 Task: Assign in the project WiseTech the issue 'Upgrade the front-end framework of a web application to improve responsiveness and user interface design' to the sprint 'Gravity Assist'.
Action: Mouse moved to (172, 52)
Screenshot: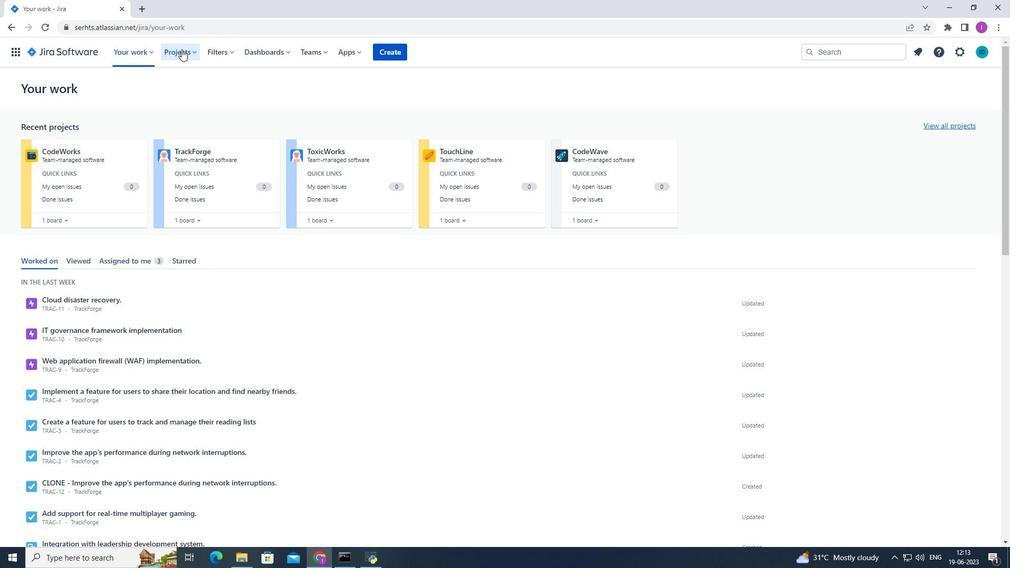 
Action: Mouse pressed left at (172, 52)
Screenshot: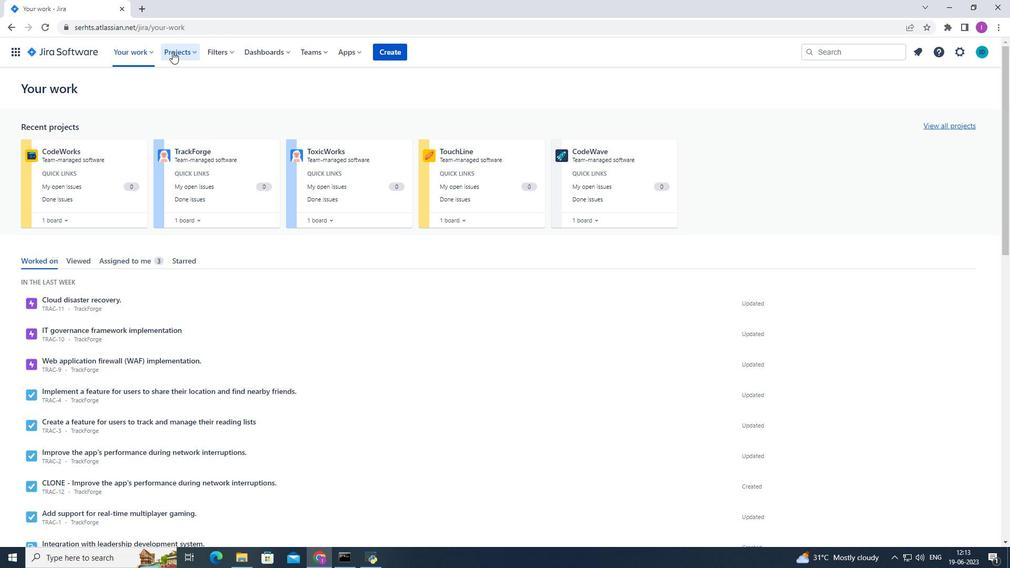 
Action: Mouse moved to (203, 104)
Screenshot: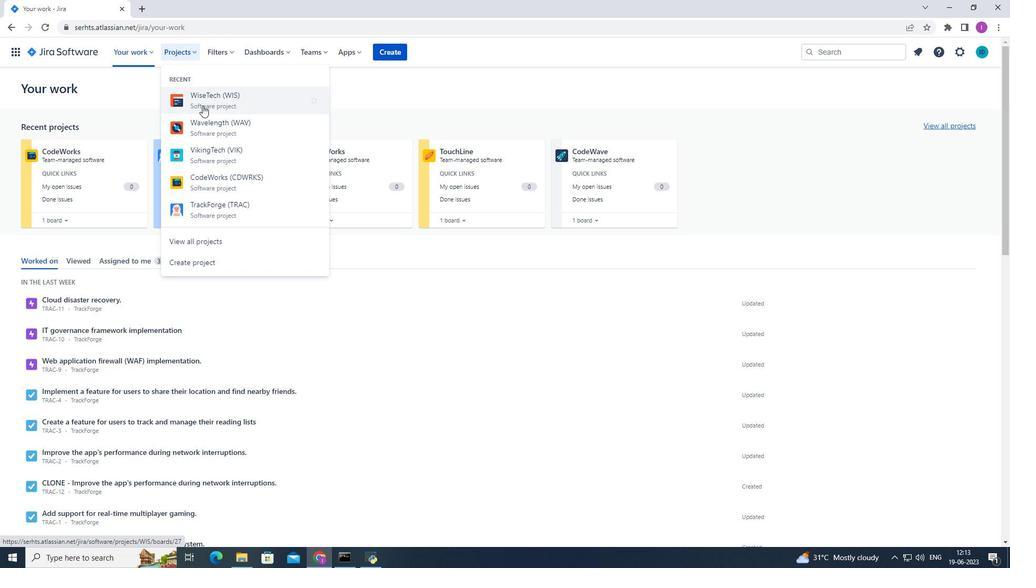 
Action: Mouse pressed left at (203, 104)
Screenshot: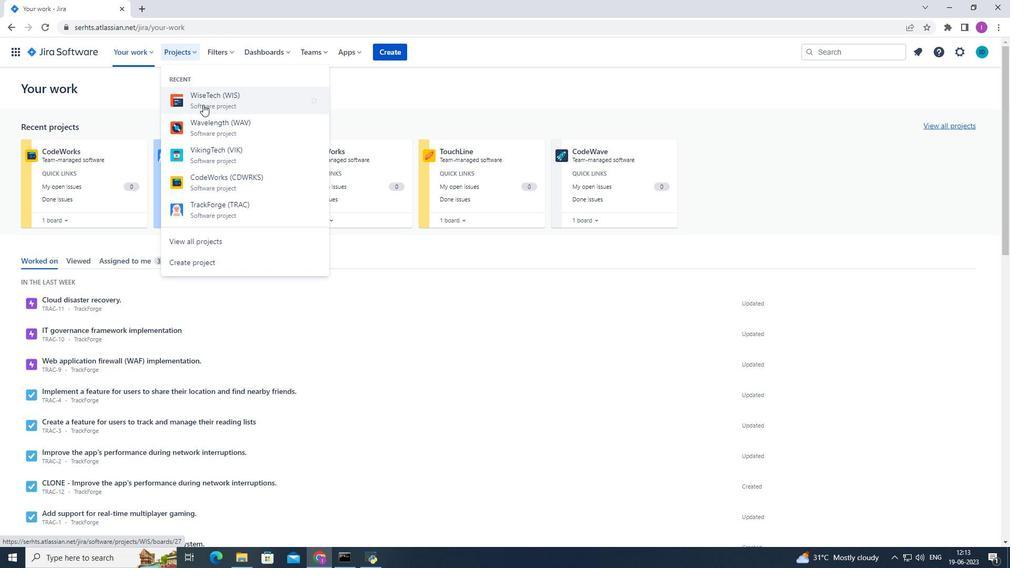 
Action: Mouse moved to (58, 164)
Screenshot: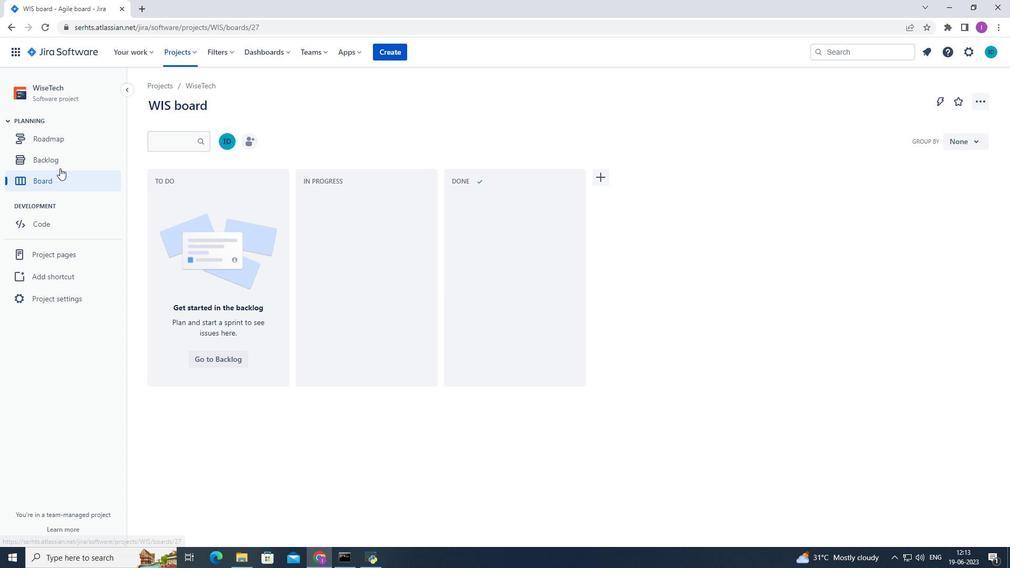 
Action: Mouse pressed left at (58, 164)
Screenshot: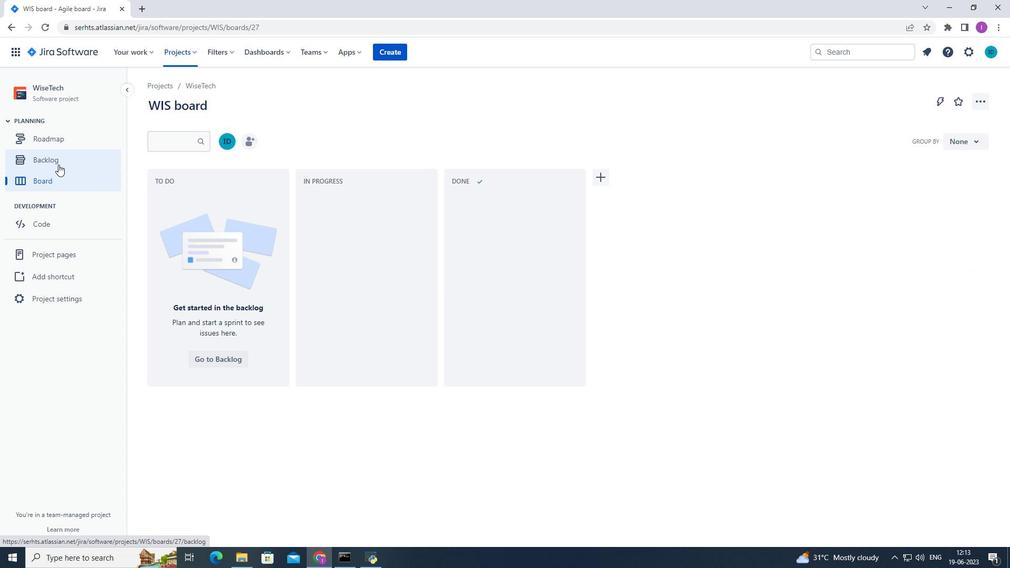 
Action: Mouse moved to (301, 343)
Screenshot: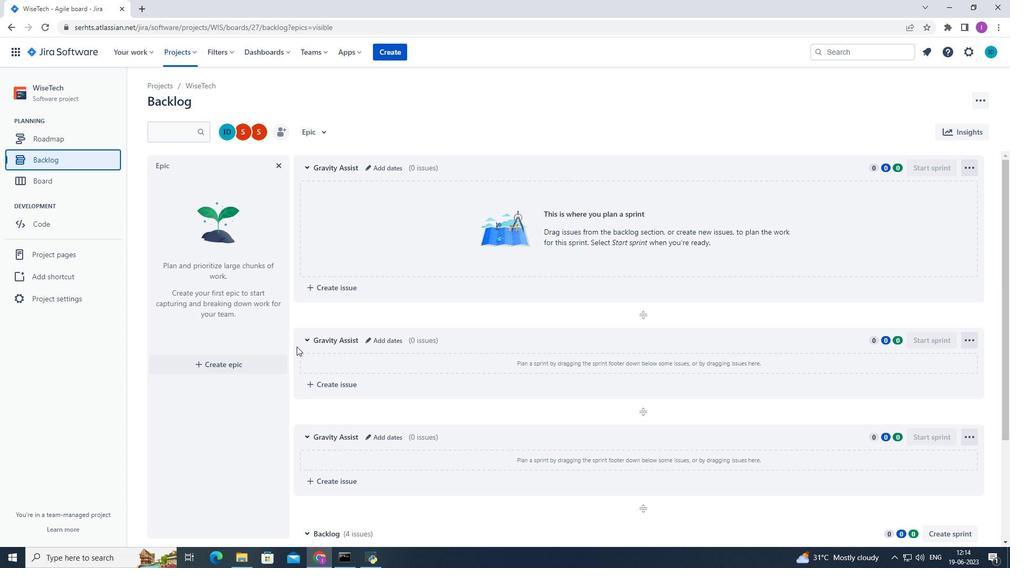 
Action: Mouse scrolled (301, 343) with delta (0, 0)
Screenshot: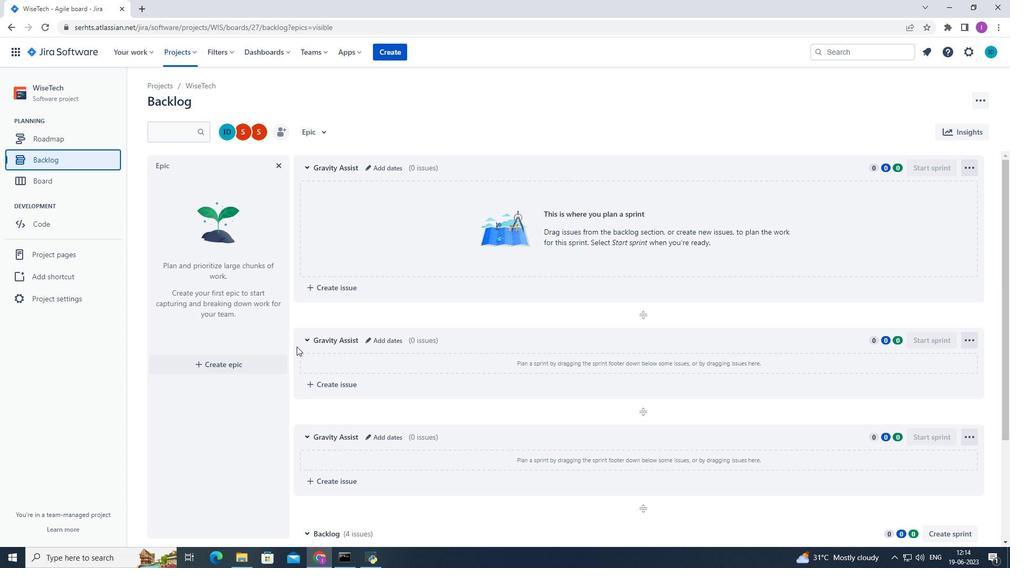 
Action: Mouse moved to (304, 342)
Screenshot: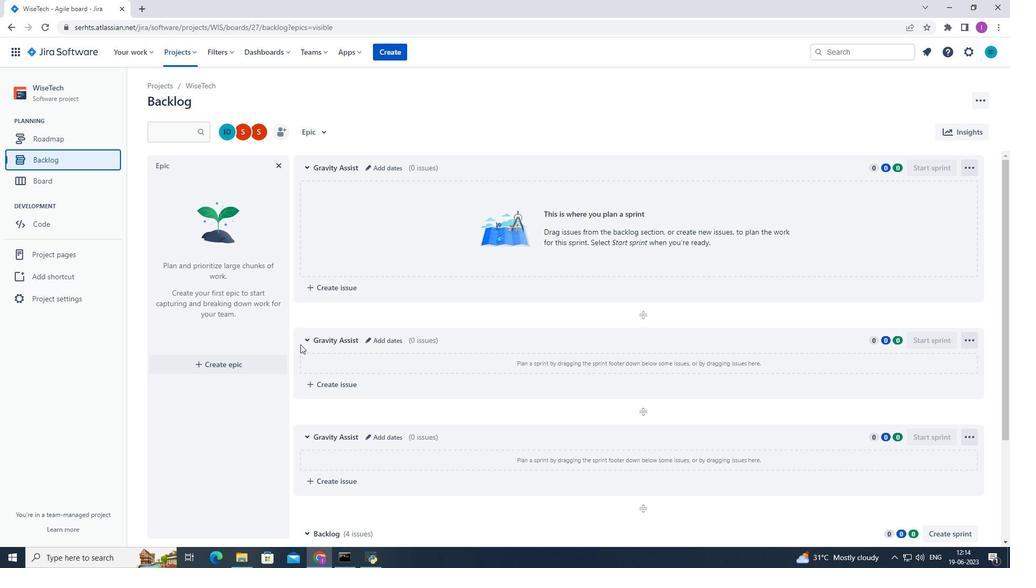 
Action: Mouse scrolled (304, 342) with delta (0, 0)
Screenshot: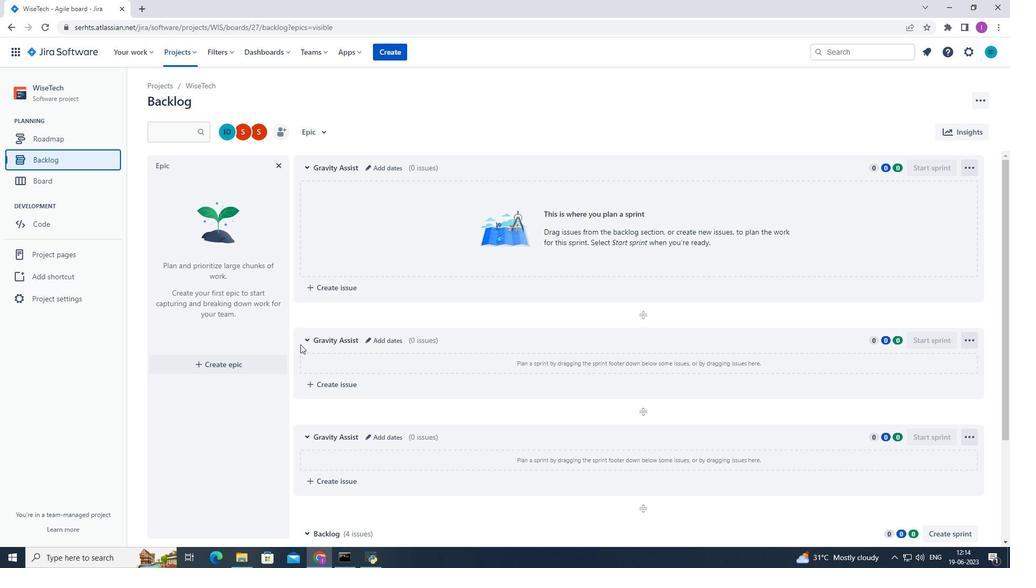 
Action: Mouse moved to (314, 340)
Screenshot: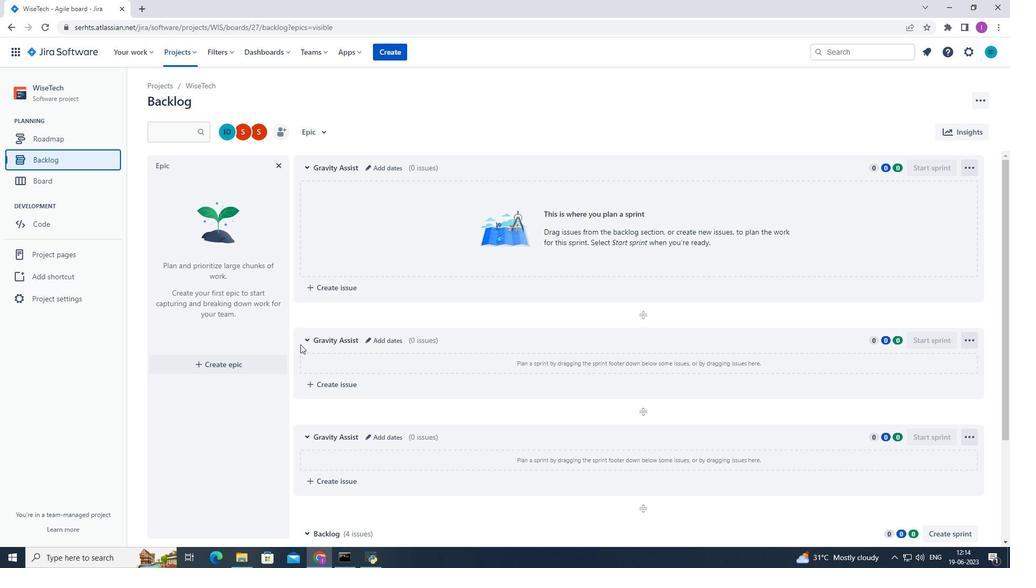 
Action: Mouse scrolled (314, 341) with delta (0, 0)
Screenshot: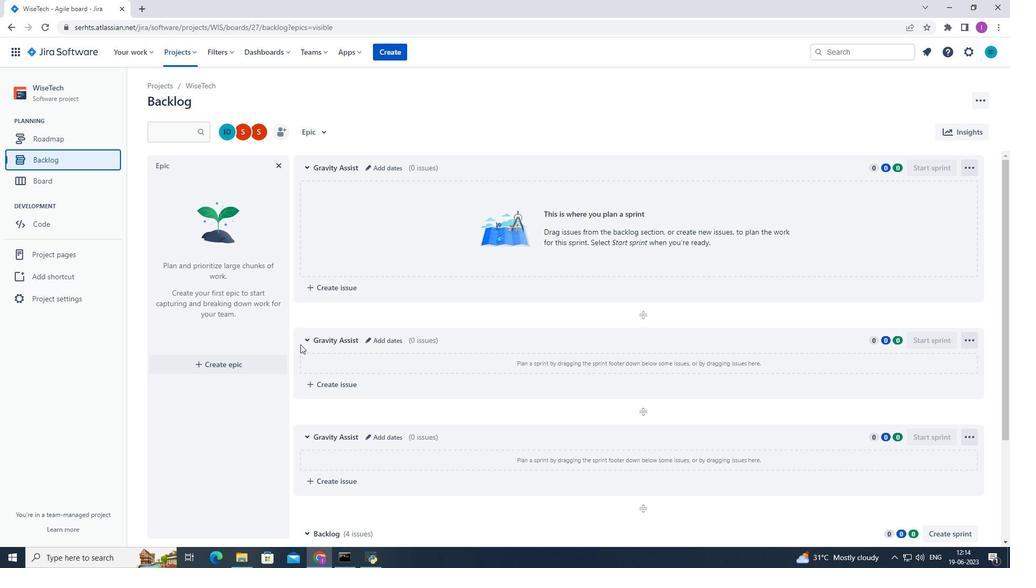 
Action: Mouse moved to (481, 328)
Screenshot: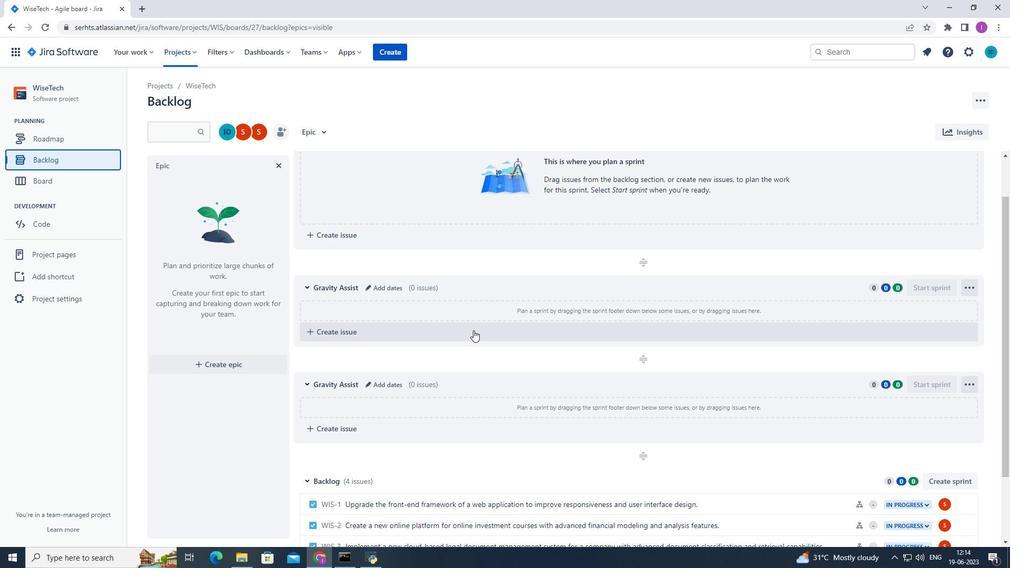 
Action: Mouse scrolled (481, 328) with delta (0, 0)
Screenshot: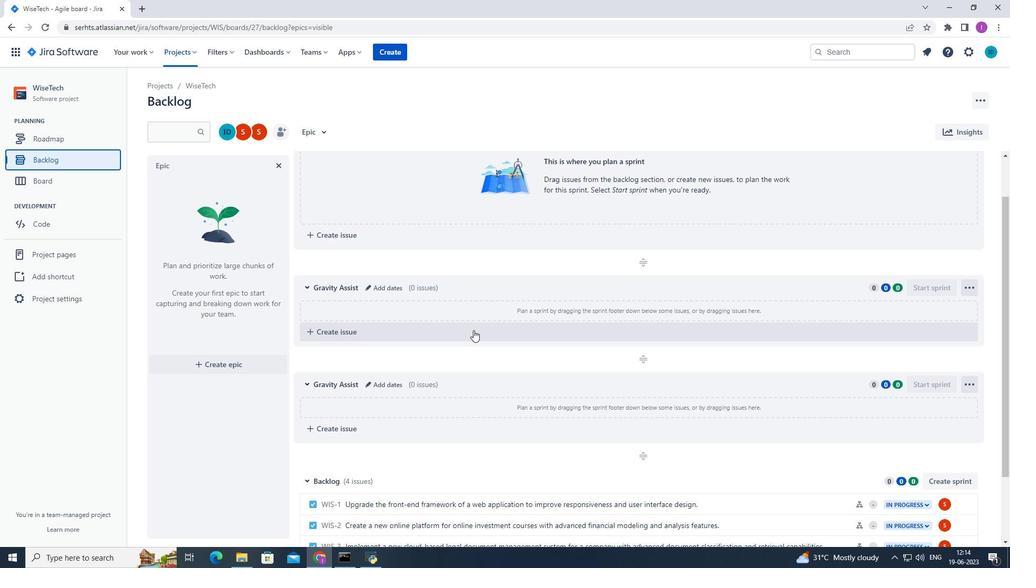 
Action: Mouse moved to (482, 329)
Screenshot: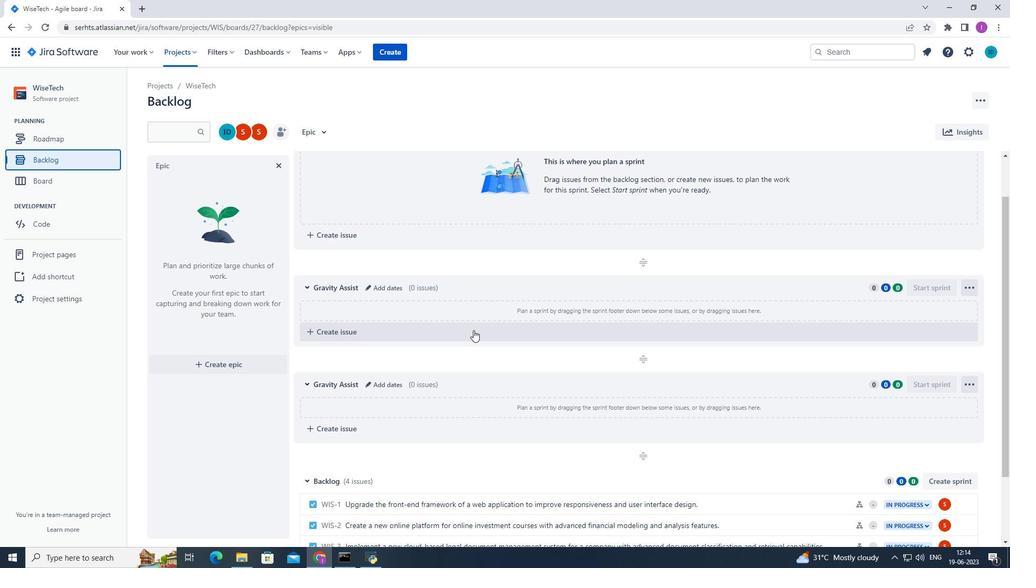 
Action: Mouse scrolled (482, 328) with delta (0, 0)
Screenshot: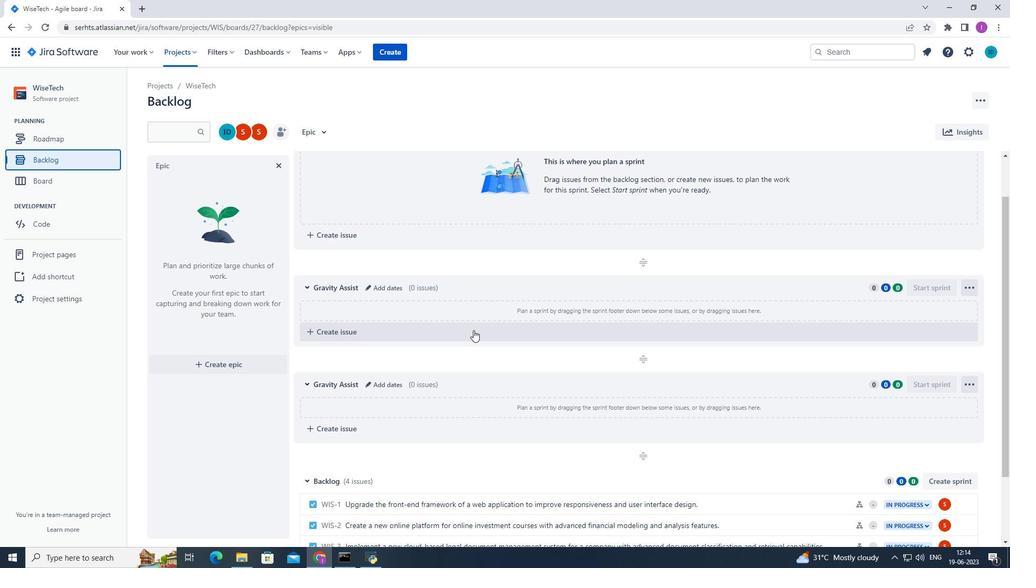 
Action: Mouse moved to (484, 329)
Screenshot: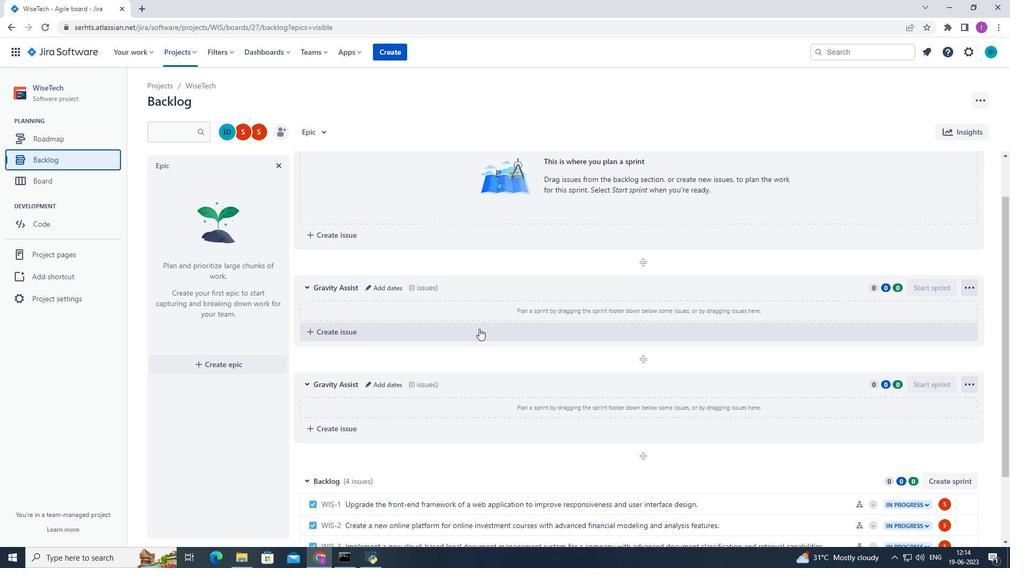 
Action: Mouse scrolled (484, 329) with delta (0, 0)
Screenshot: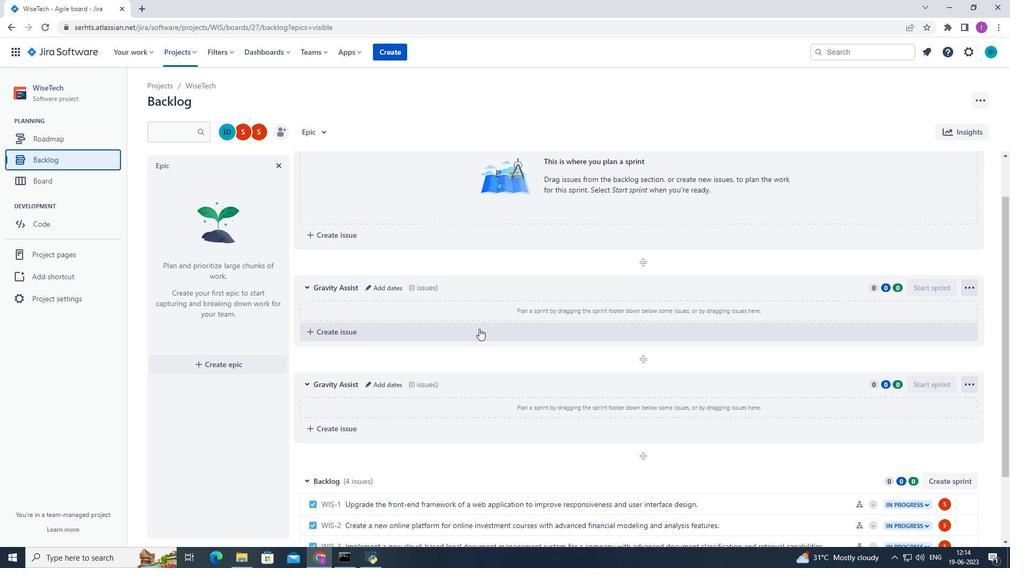 
Action: Mouse moved to (484, 330)
Screenshot: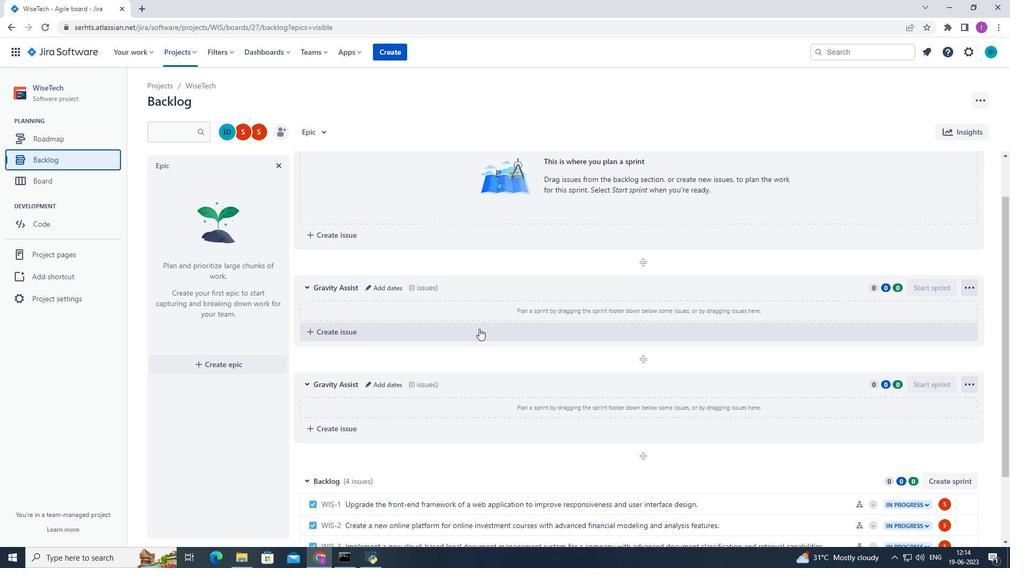 
Action: Mouse scrolled (484, 329) with delta (0, 0)
Screenshot: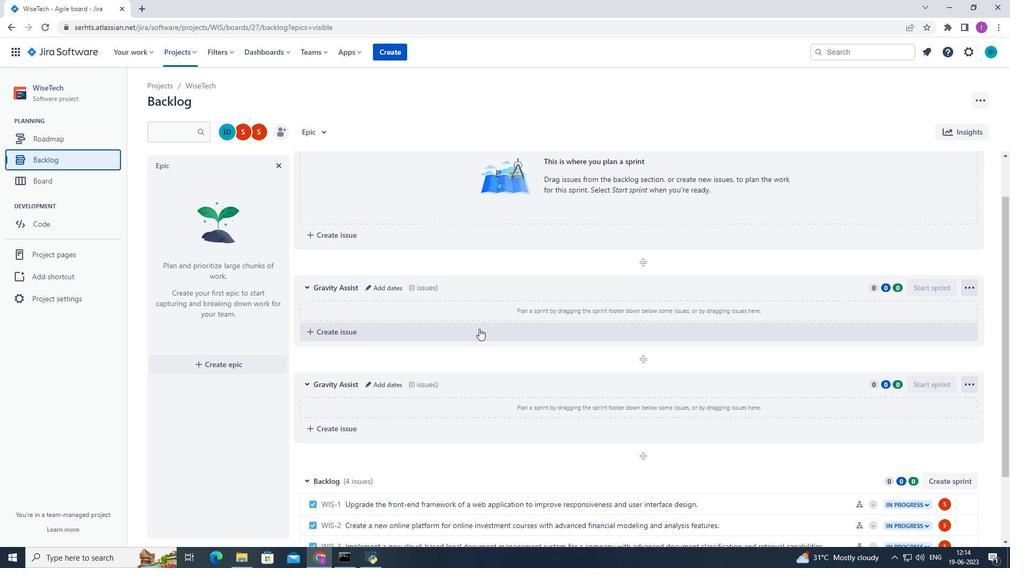 
Action: Mouse moved to (968, 416)
Screenshot: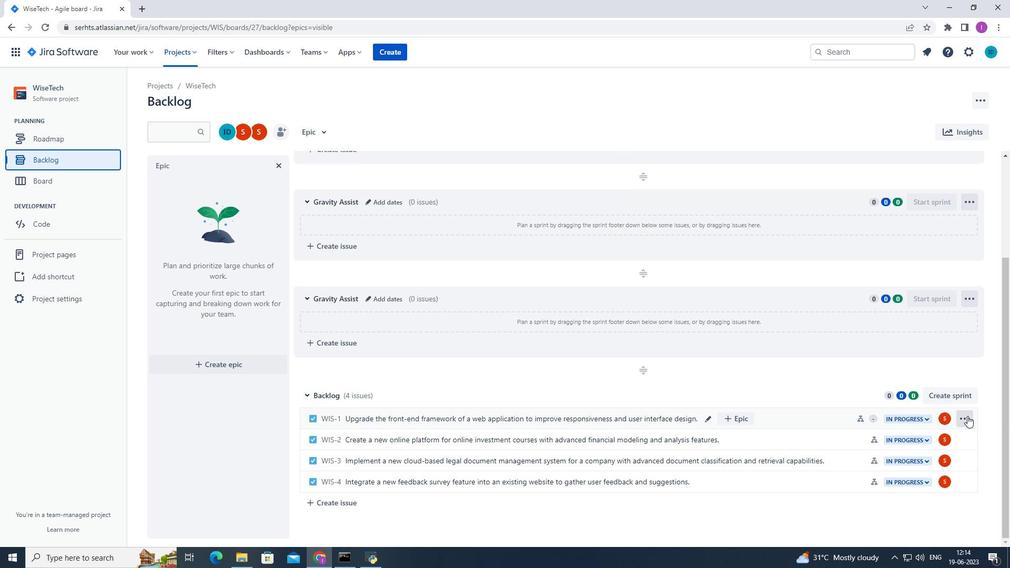 
Action: Mouse pressed left at (968, 416)
Screenshot: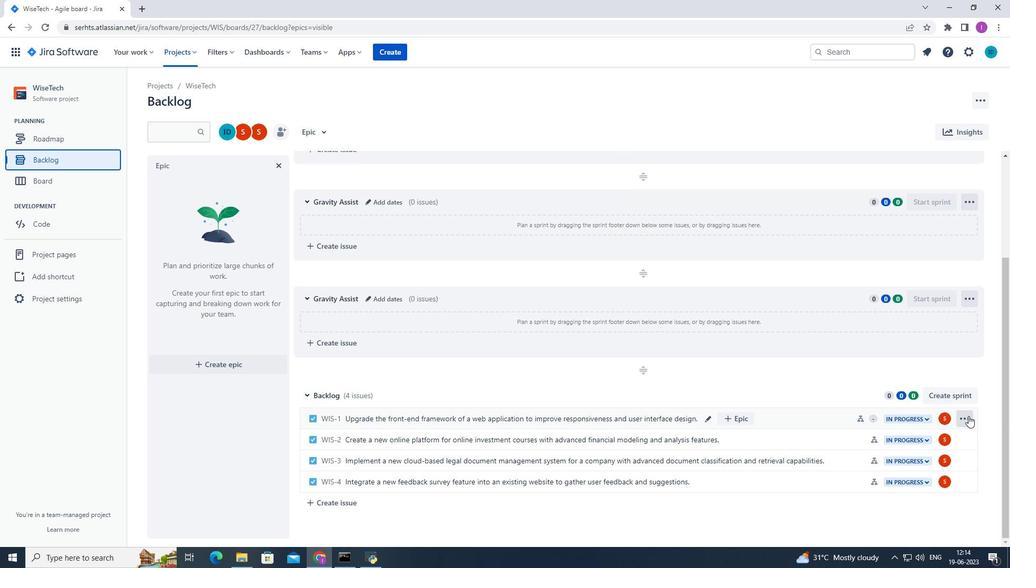 
Action: Mouse moved to (944, 325)
Screenshot: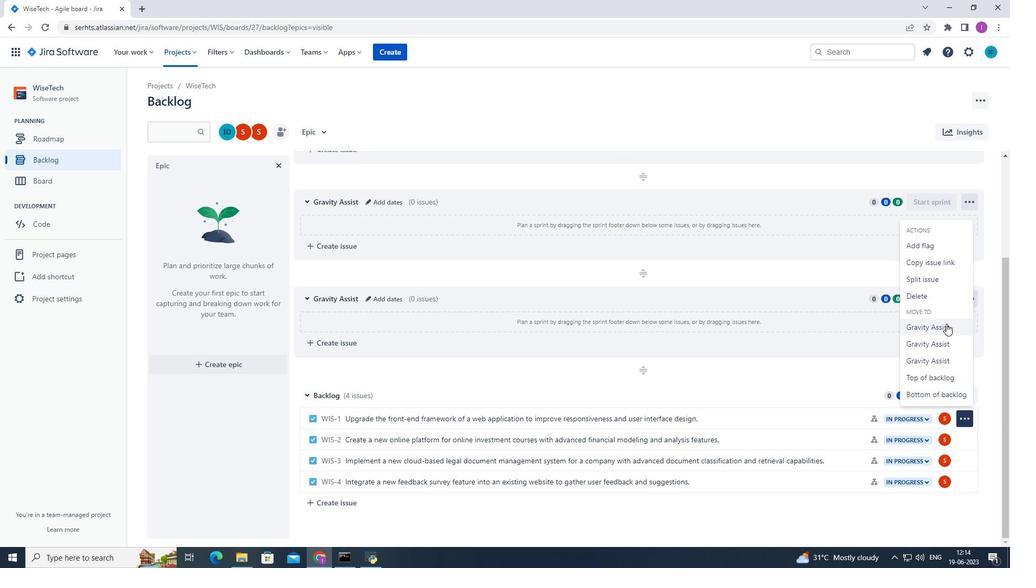 
Action: Mouse pressed left at (944, 325)
Screenshot: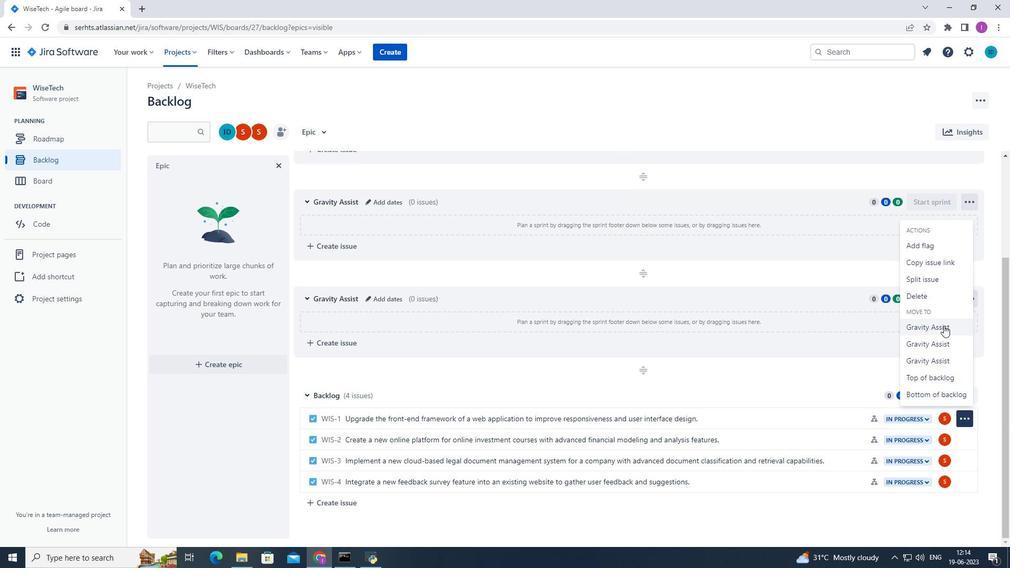 
Action: Mouse moved to (915, 346)
Screenshot: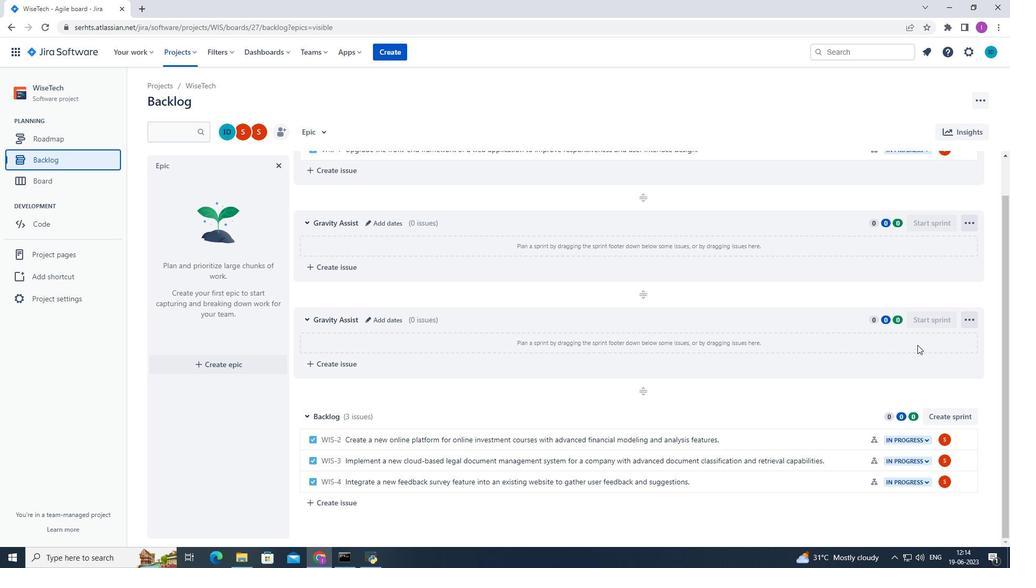 
